Task: Get directions from Francis Marion National Forest, South Carolina, United States to Montgomery, Alabama, United States  arriving by 12:00 noon on the 15th of December
Action: Mouse moved to (863, 31)
Screenshot: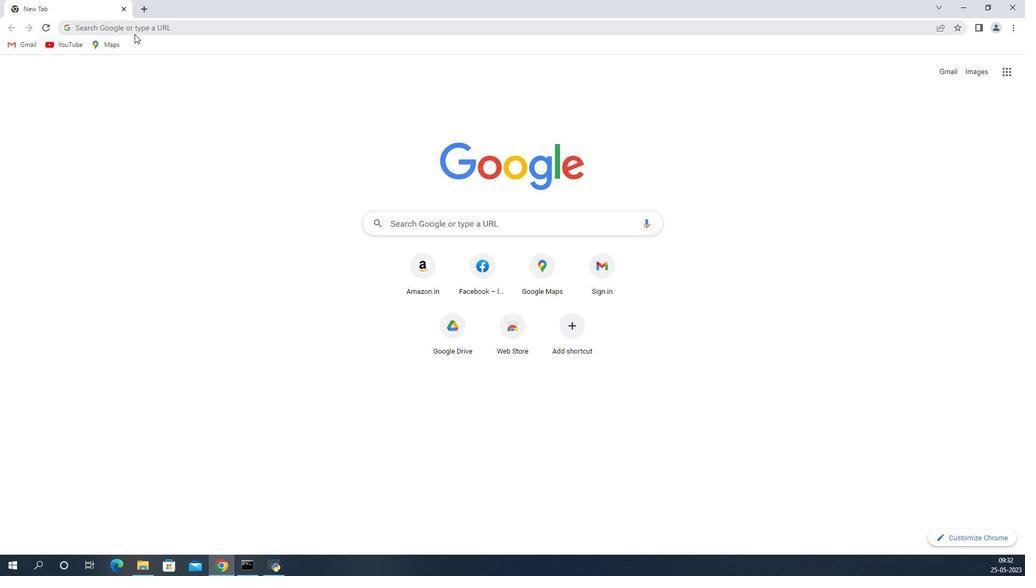 
Action: Mouse pressed left at (863, 31)
Screenshot: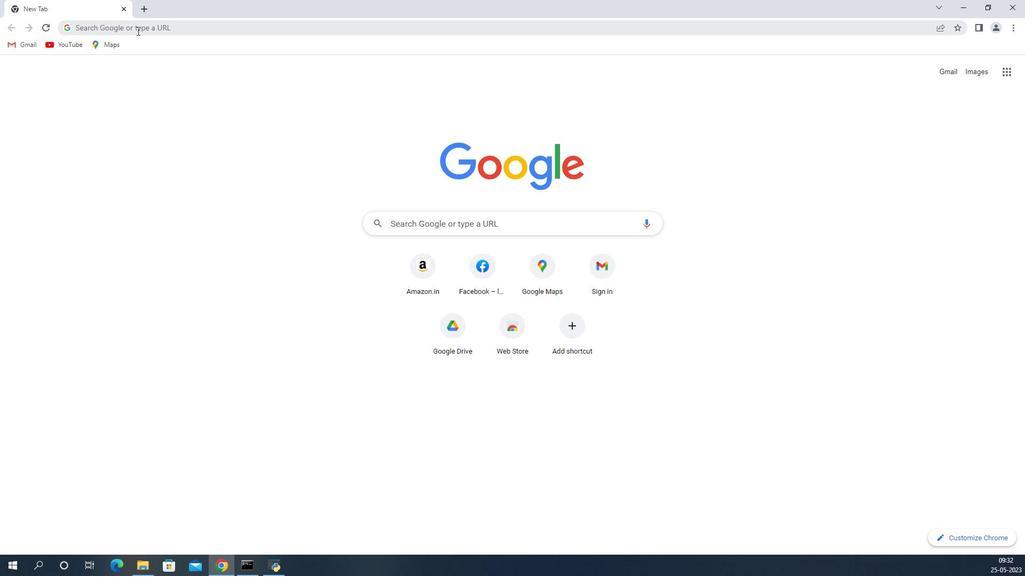 
Action: Mouse moved to (864, 31)
Screenshot: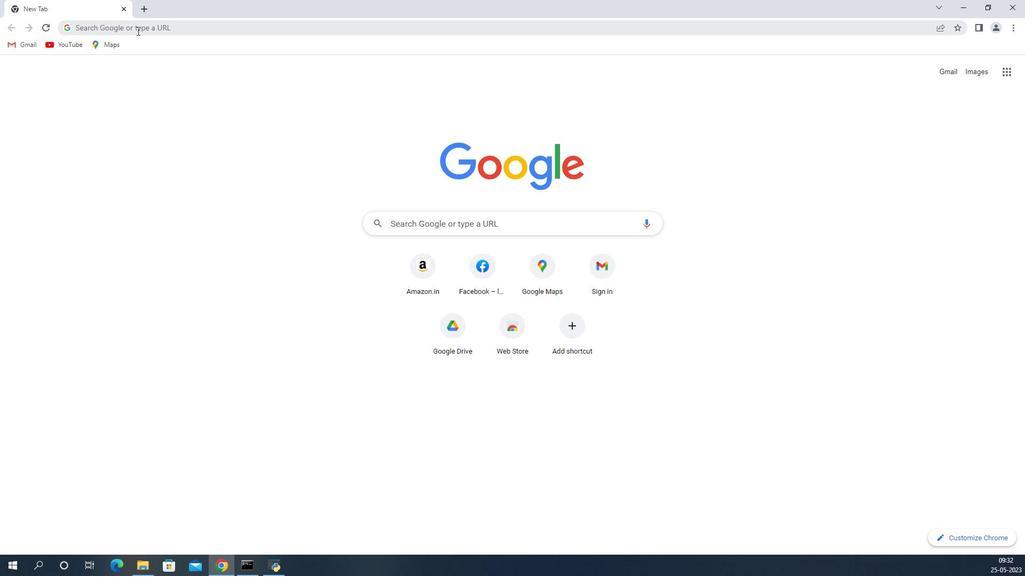 
Action: Key pressed <Key.shift>Google<Key.space><Key.shift>Maps<Key.enter>
Screenshot: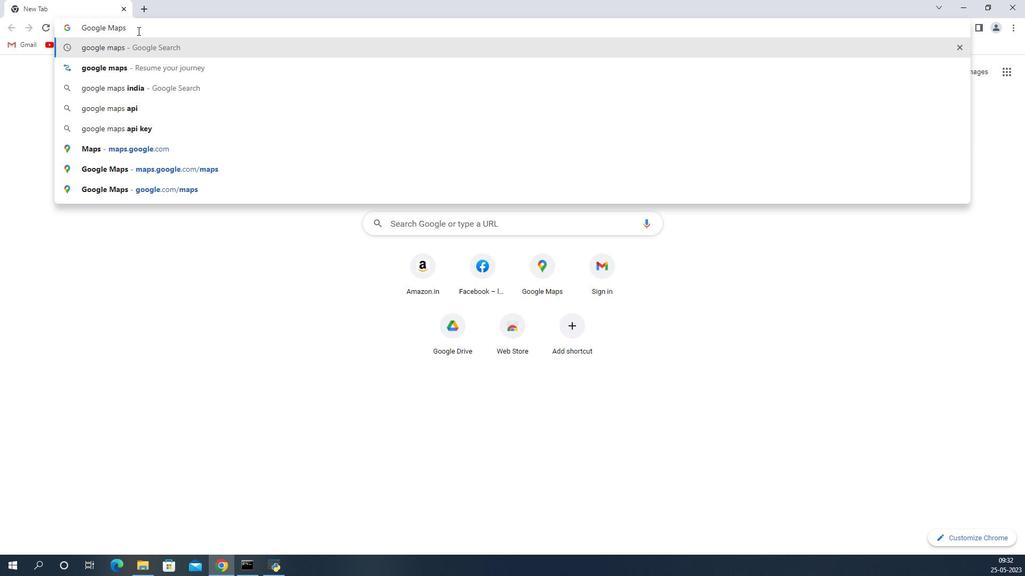 
Action: Mouse moved to (878, 185)
Screenshot: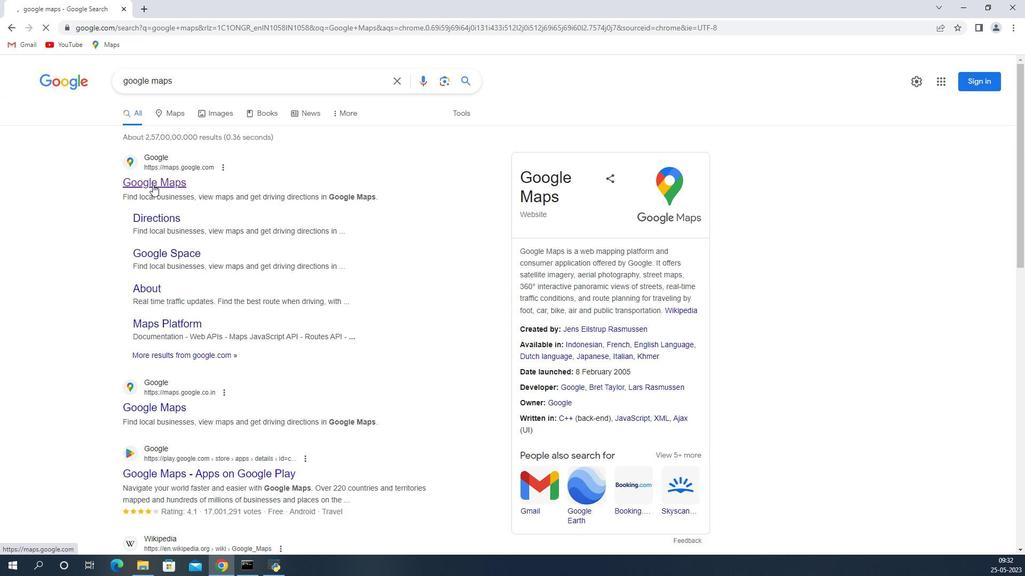 
Action: Mouse pressed left at (878, 185)
Screenshot: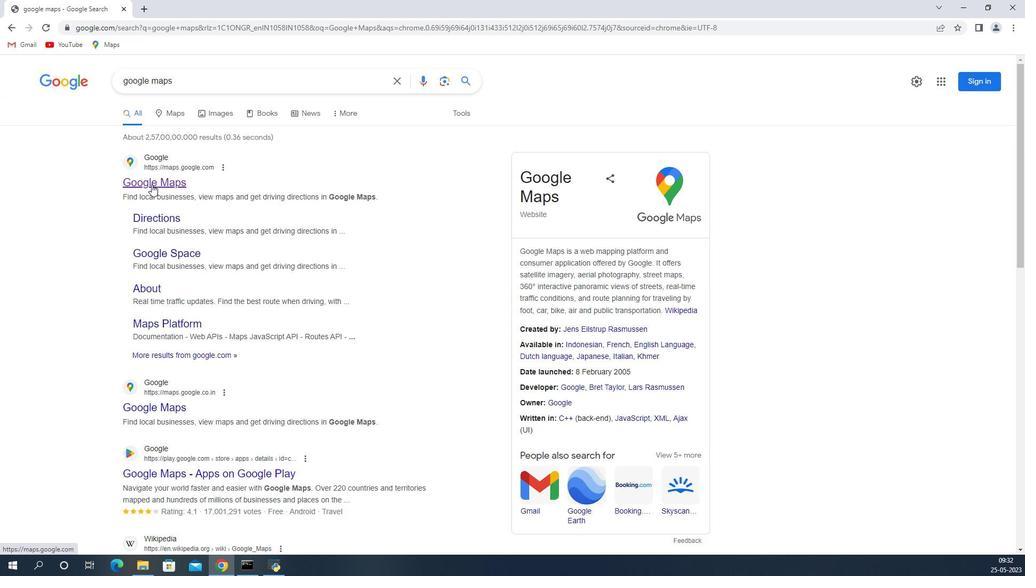 
Action: Mouse pressed left at (878, 185)
Screenshot: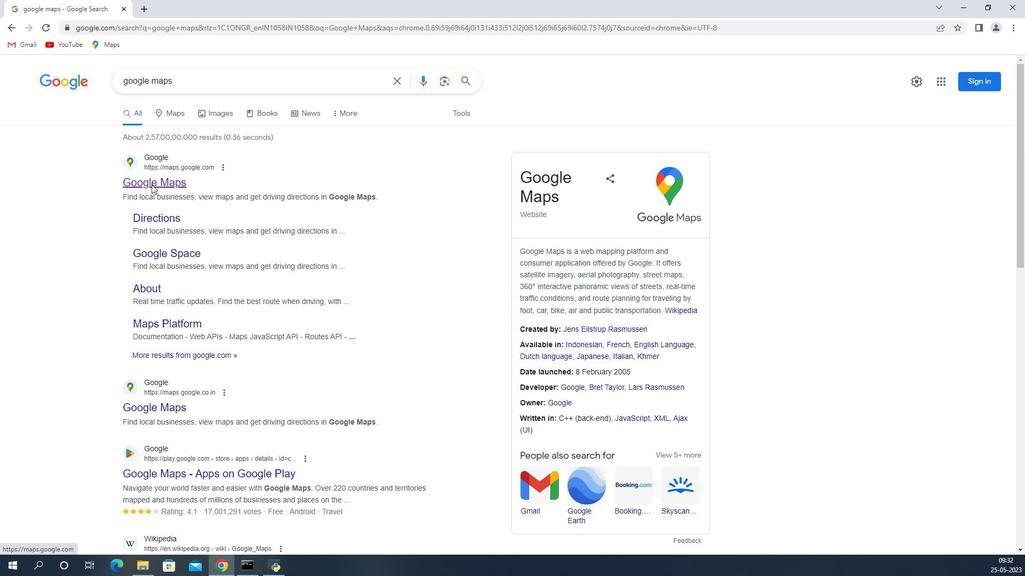 
Action: Mouse moved to (812, 74)
Screenshot: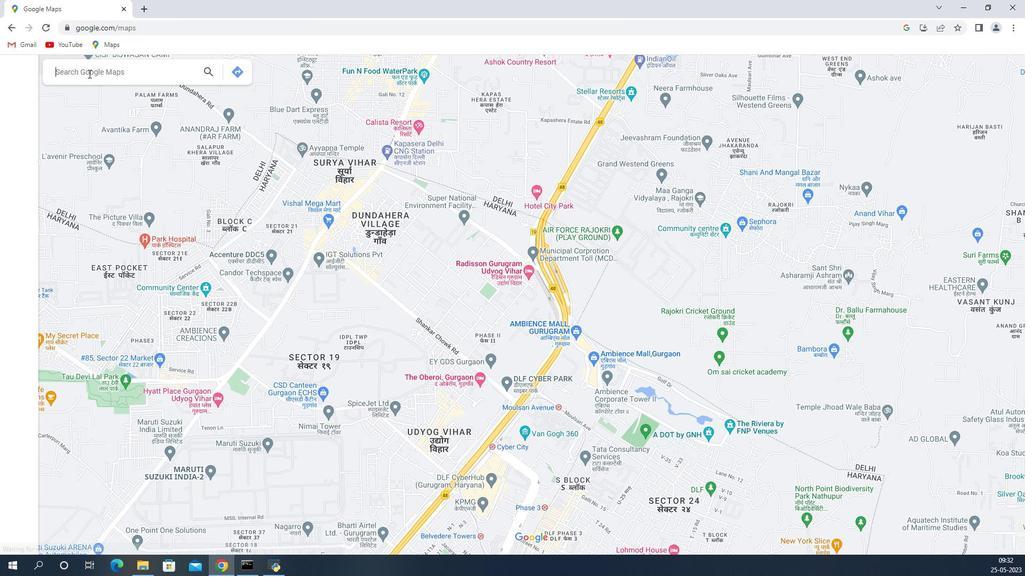 
Action: Mouse pressed left at (812, 74)
Screenshot: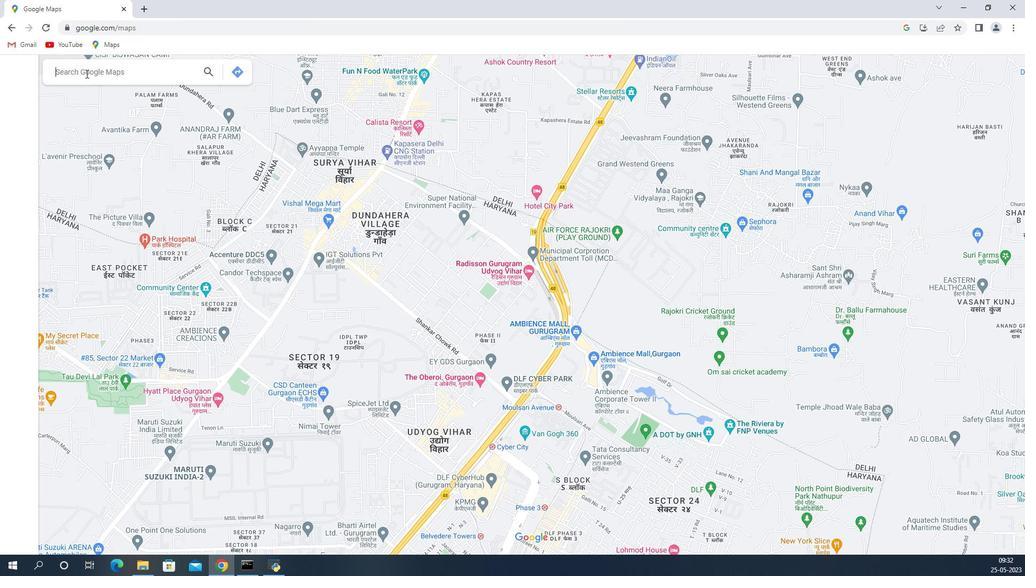 
Action: Key pressed <Key.shift>Montgomery,alabama,<Key.shift>United<Key.space><Key.shift>States
Screenshot: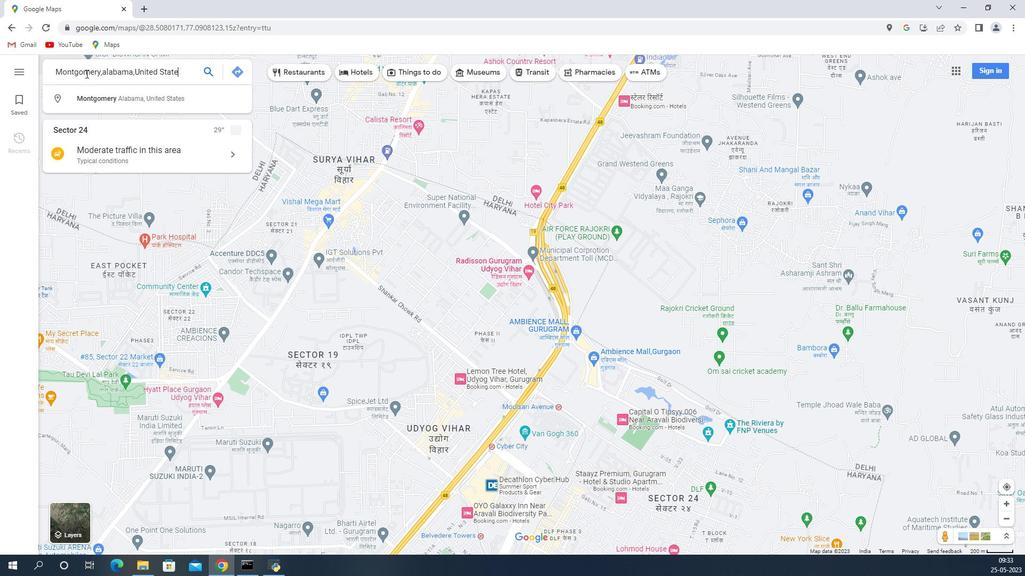 
Action: Mouse moved to (932, 72)
Screenshot: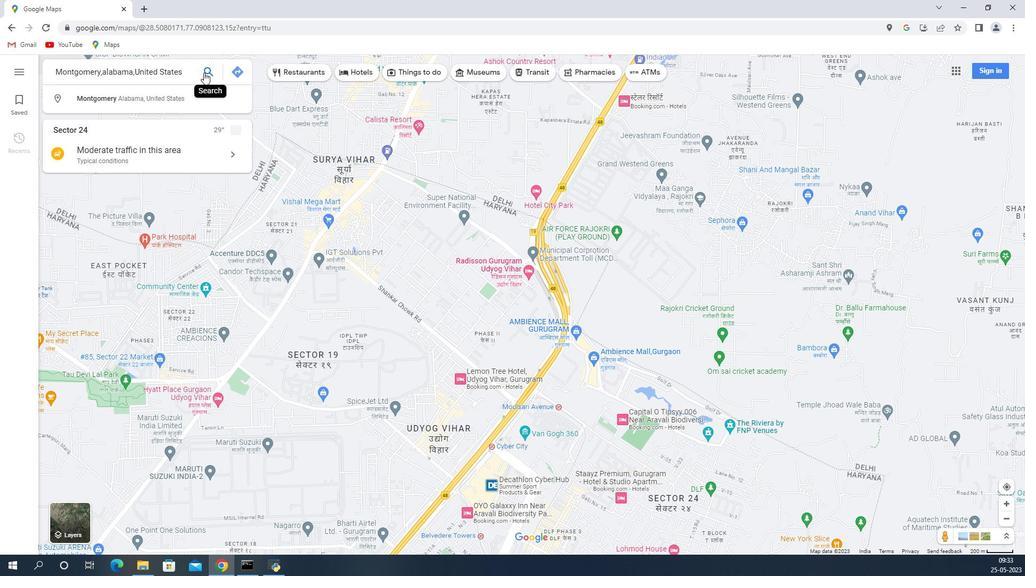 
Action: Mouse pressed left at (932, 72)
Screenshot: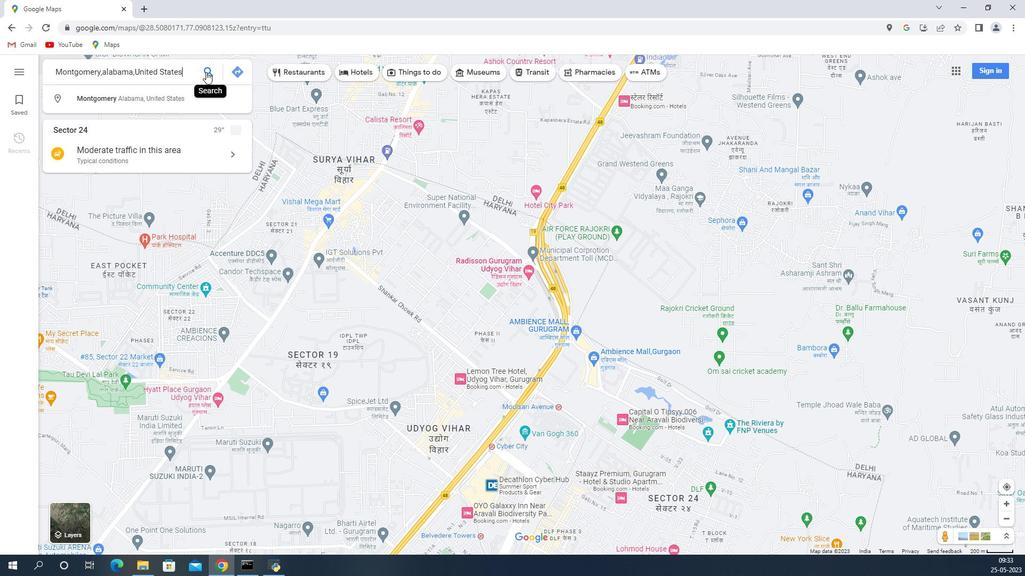 
Action: Mouse moved to (792, 253)
Screenshot: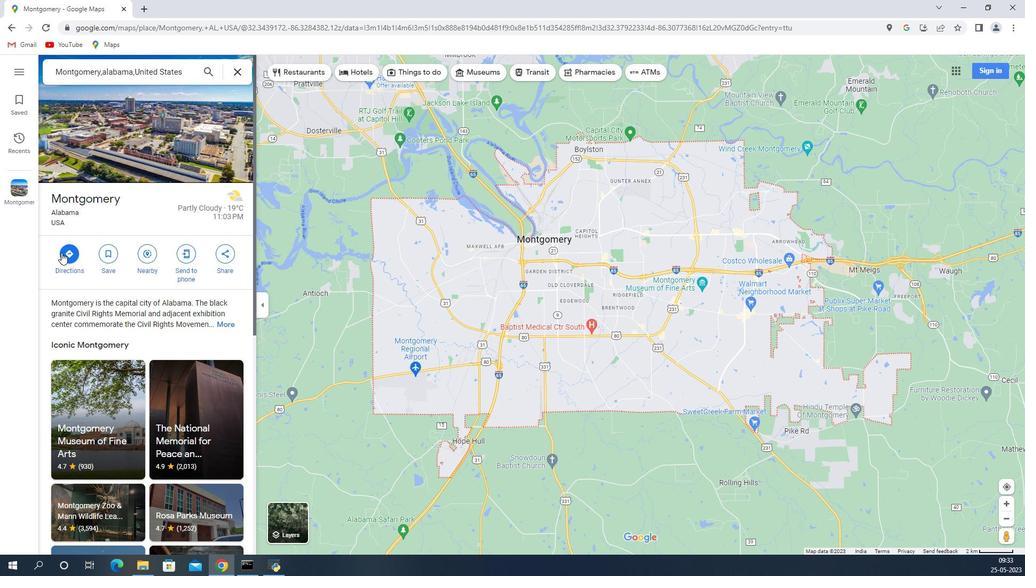 
Action: Mouse pressed left at (792, 253)
Screenshot: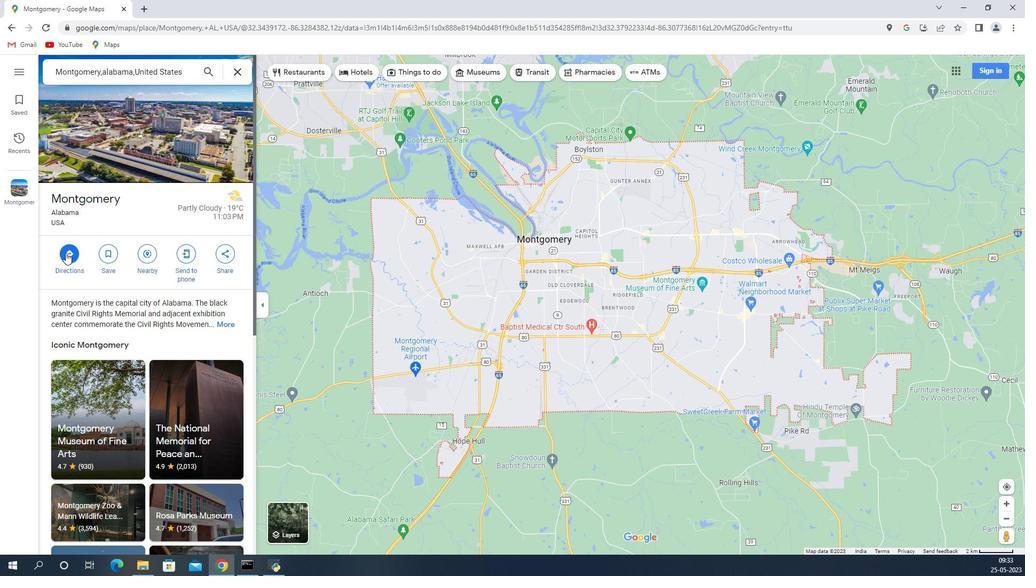 
Action: Mouse moved to (827, 103)
Screenshot: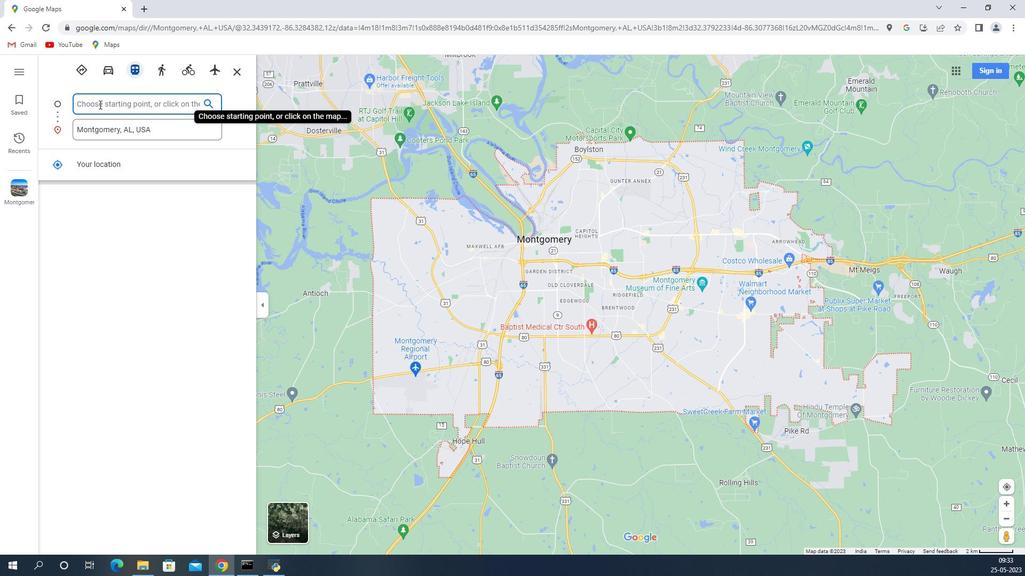 
Action: Mouse pressed left at (827, 103)
Screenshot: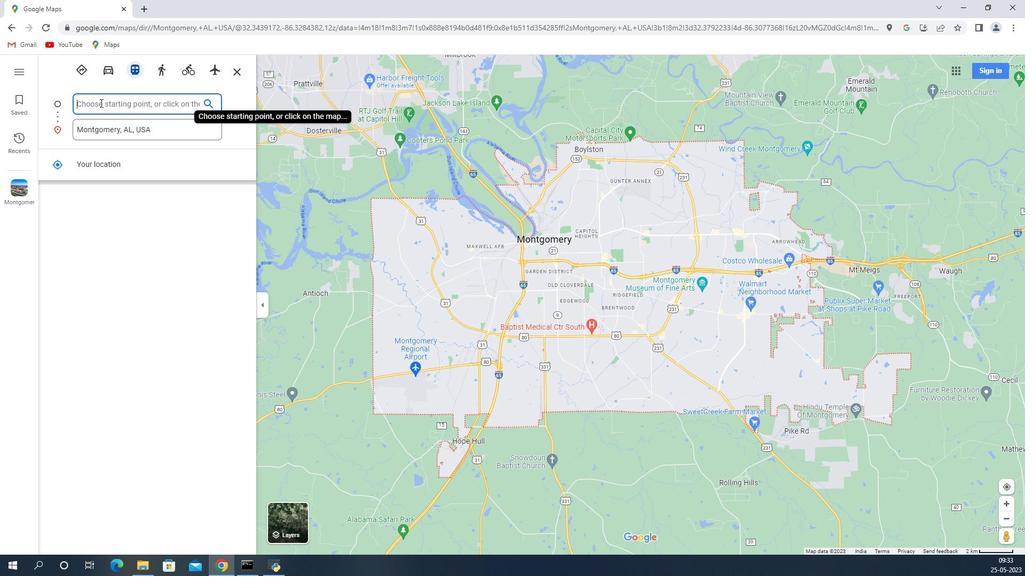 
Action: Key pressed <Key.shift>Francis<Key.space><Key.shift>Marion<Key.space><Key.shift>National<Key.space><Key.shift>Forest<Key.backspace>t<Key.shift>South<Key.space><Key.backspace><Key.backspace><Key.backspace><Key.backspace><Key.backspace><Key.backspace>,<Key.shift>South<Key.space><Key.shift>Cak<Key.backspace>lo<Key.backspace><Key.backspace>rolina,<Key.shift>United<Key.space><Key.shift>States
Screenshot: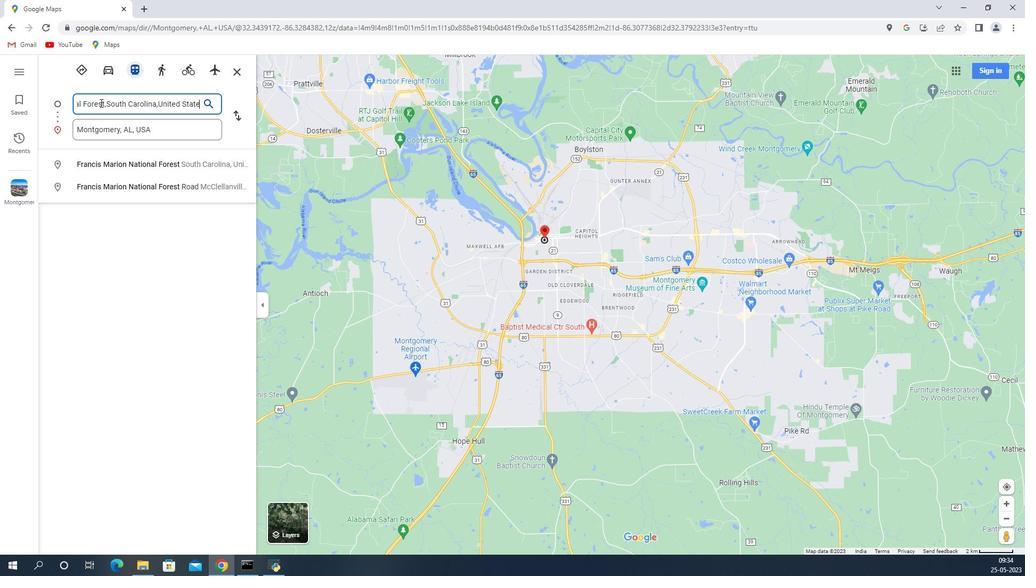 
Action: Mouse moved to (936, 104)
Screenshot: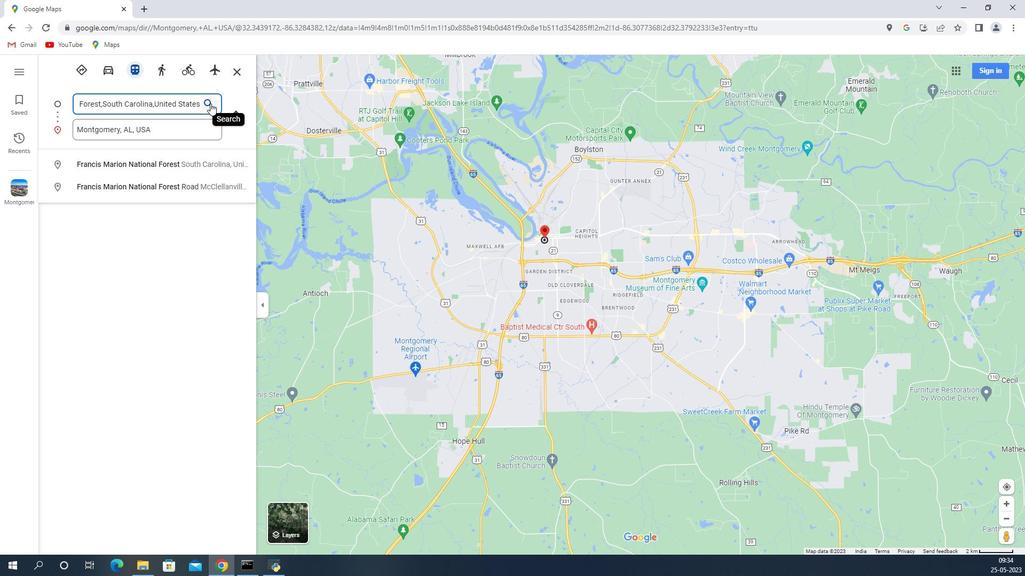 
Action: Mouse pressed left at (936, 104)
Screenshot: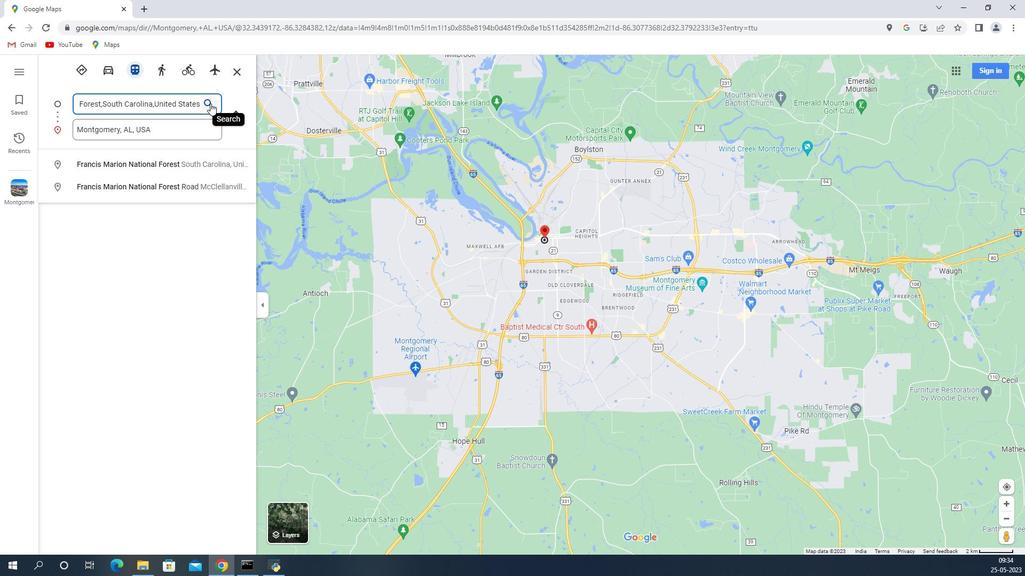 
Action: Mouse moved to (933, 105)
Screenshot: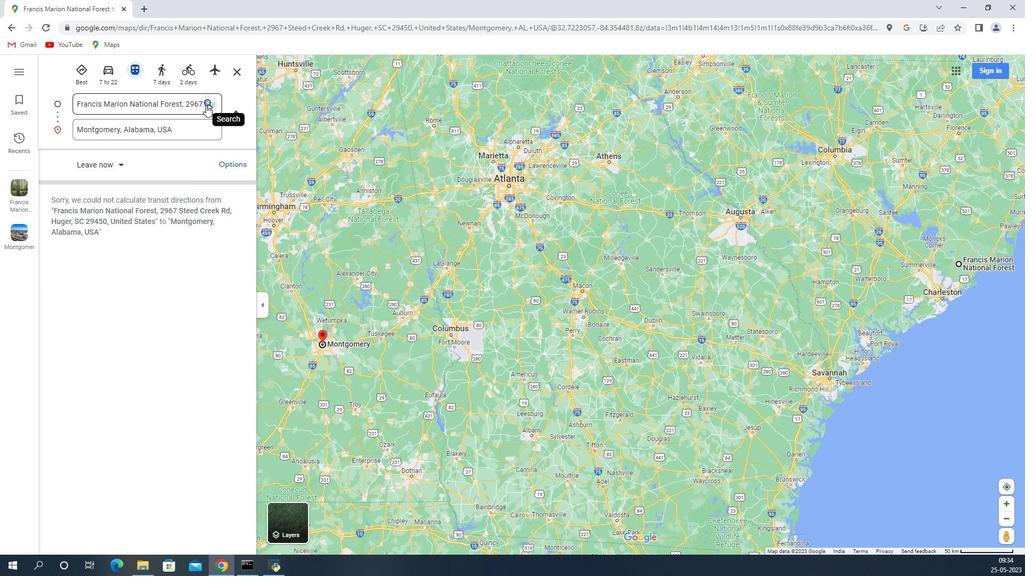 
Action: Mouse pressed left at (933, 105)
Screenshot: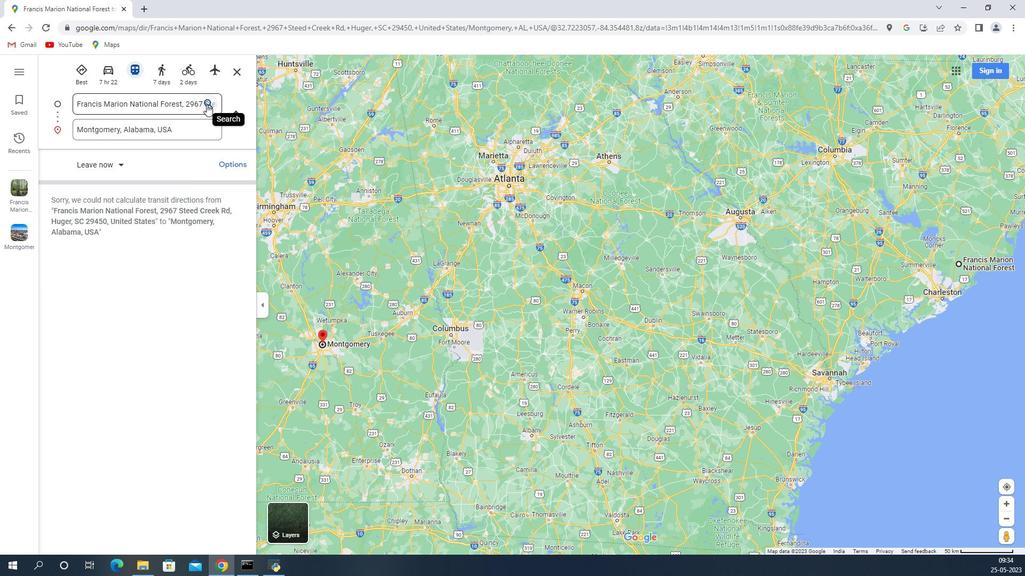 
Action: Mouse moved to (847, 166)
Screenshot: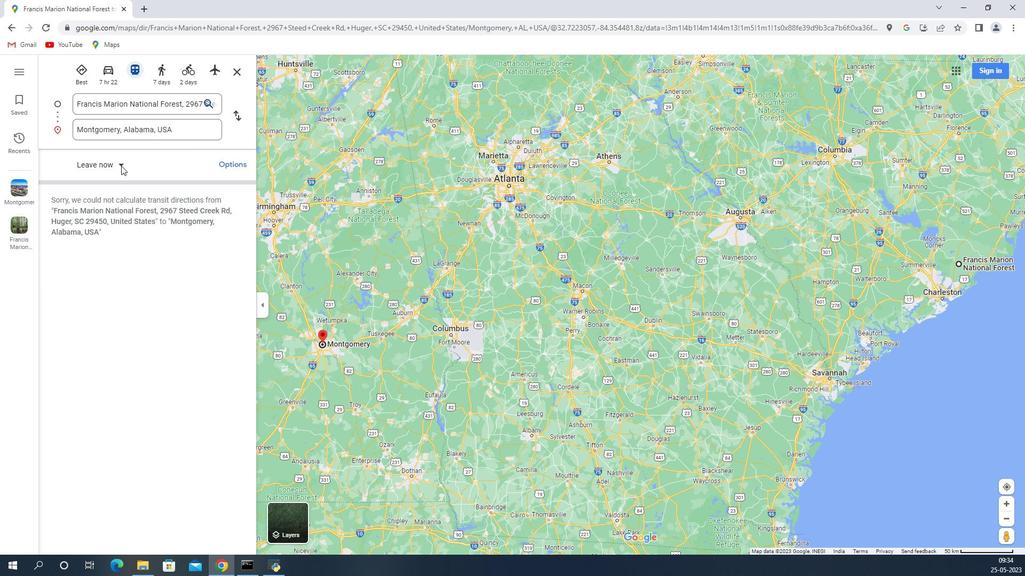 
Action: Mouse pressed left at (847, 166)
Screenshot: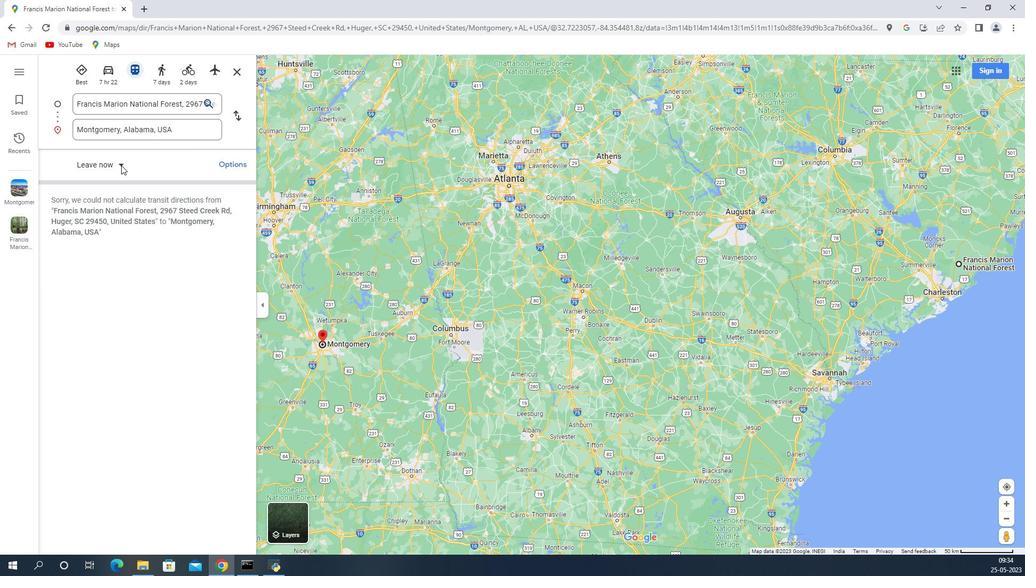
Action: Mouse moved to (832, 210)
Screenshot: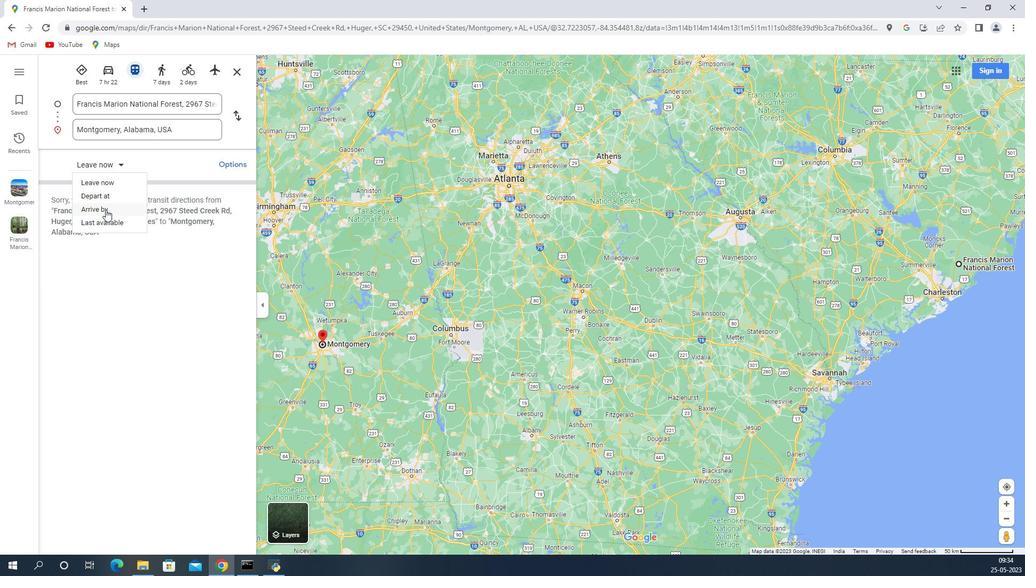 
Action: Mouse pressed left at (832, 210)
Screenshot: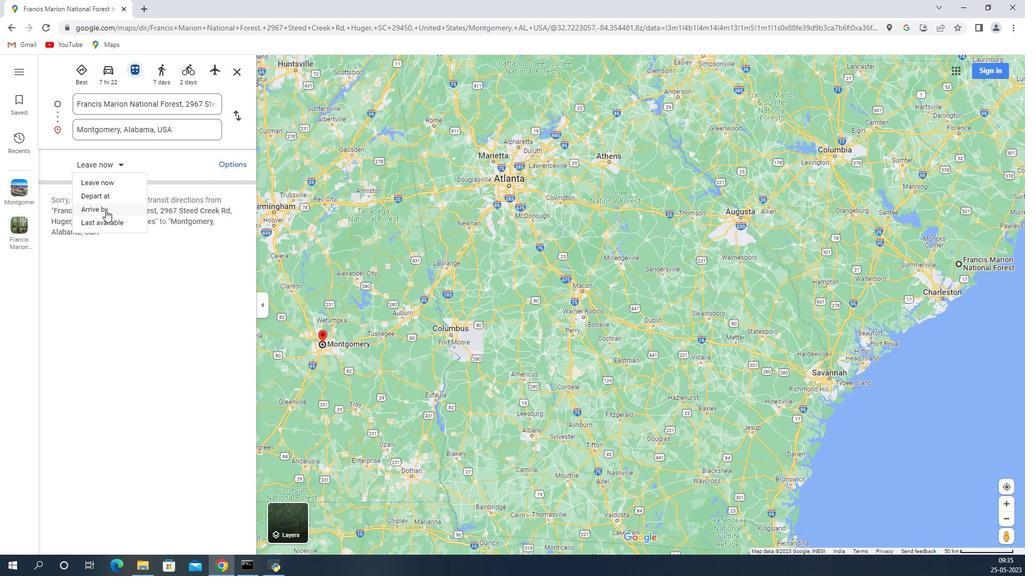 
Action: Mouse moved to (846, 183)
Screenshot: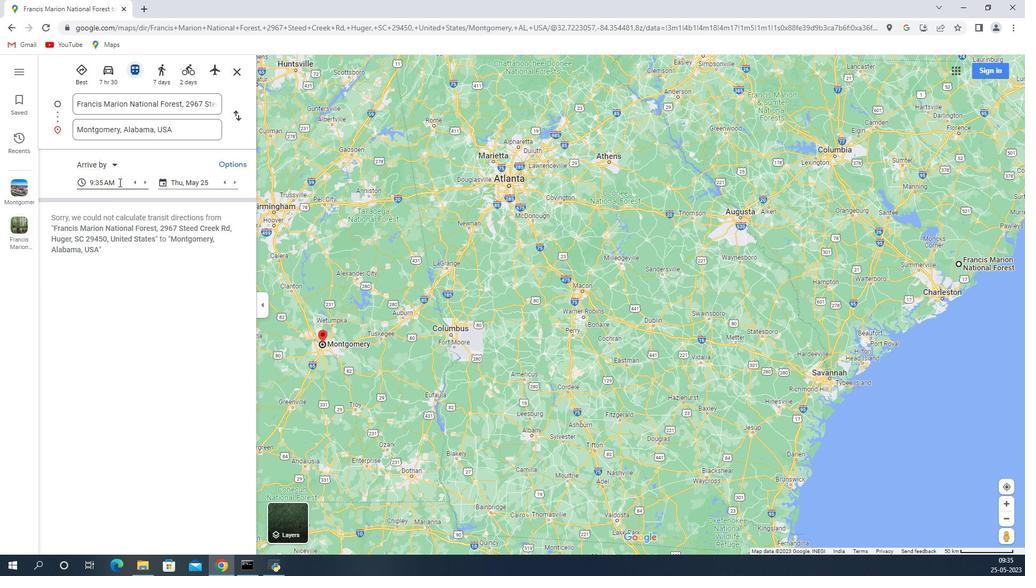 
Action: Mouse pressed left at (846, 183)
Screenshot: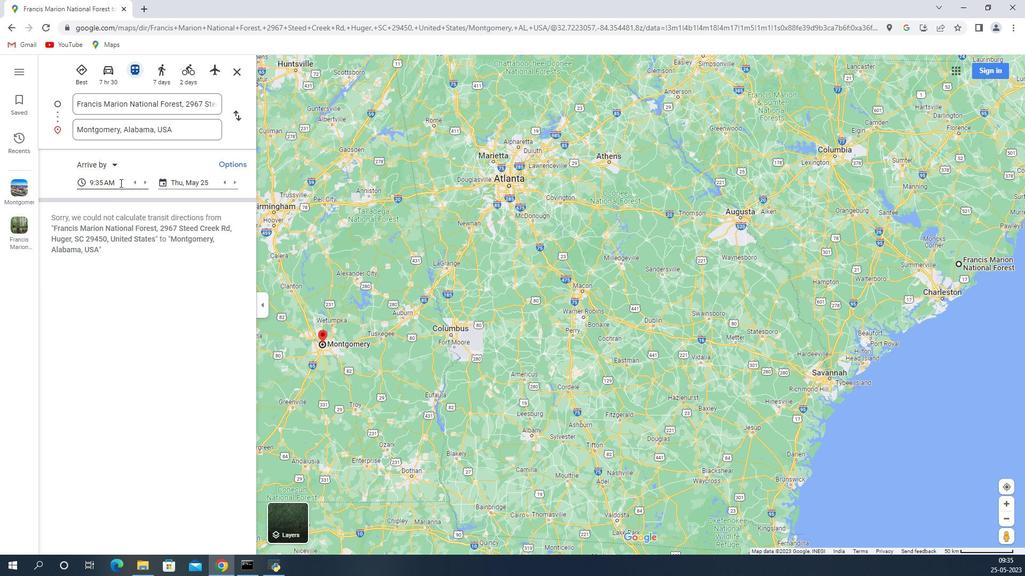 
Action: Key pressed <Key.backspace><Key.backspace><Key.backspace><Key.backspace><Key.backspace><Key.backspace><Key.backspace>
Screenshot: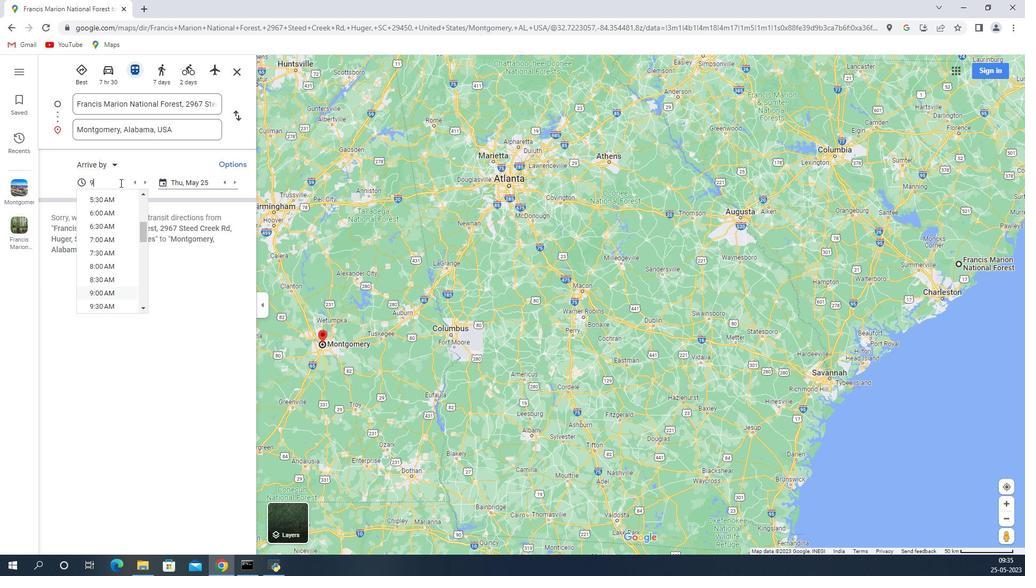 
Action: Mouse moved to (848, 195)
Screenshot: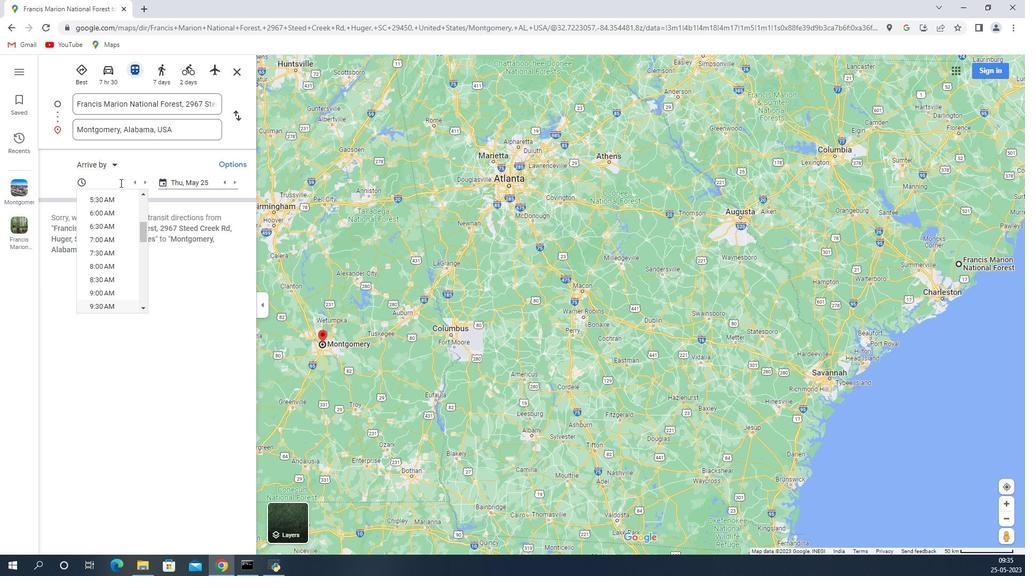 
Action: Key pressed 12
Screenshot: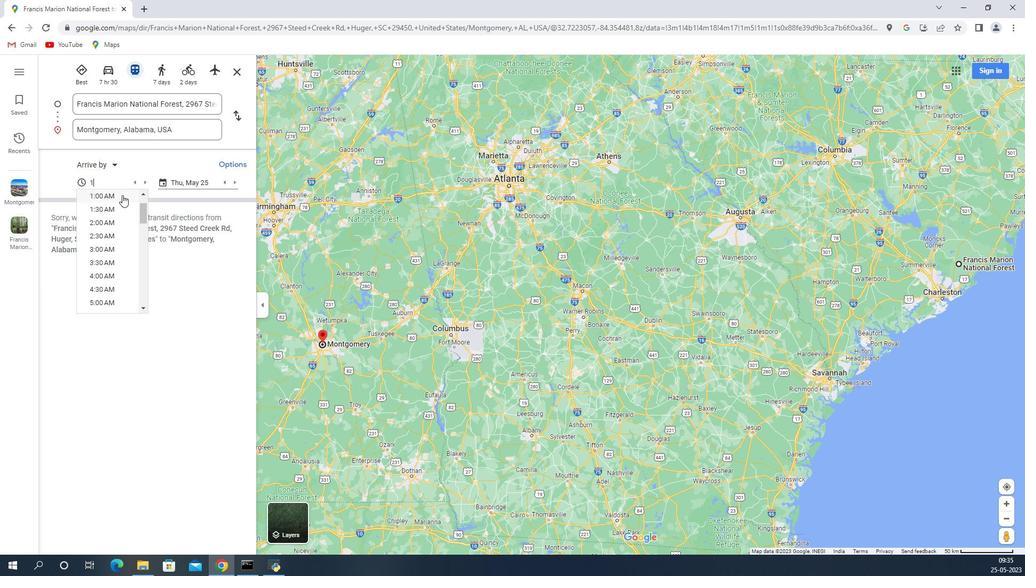 
Action: Mouse moved to (850, 195)
Screenshot: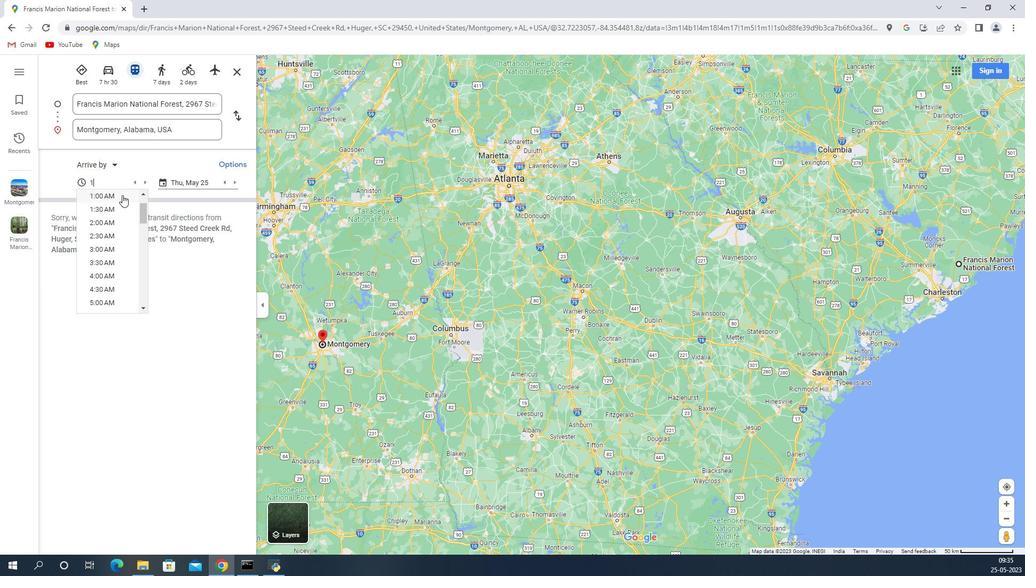 
Action: Key pressed <Key.shift><Key.shift><Key.shift><Key.shift><Key.shift><Key.shift><Key.shift><Key.shift>:00<Key.space><Key.shift>P<Key.shift>M
Screenshot: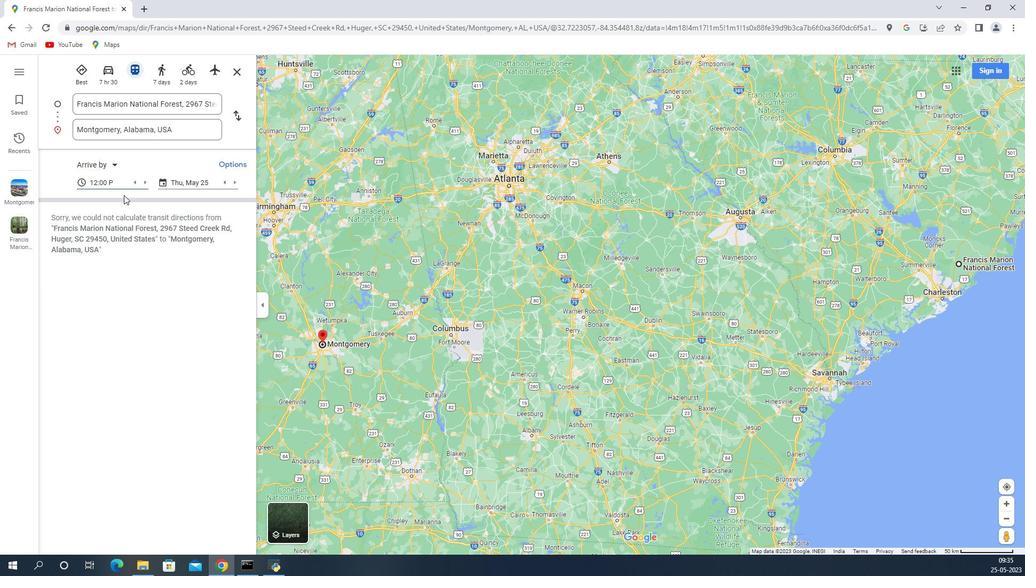 
Action: Mouse moved to (941, 183)
Screenshot: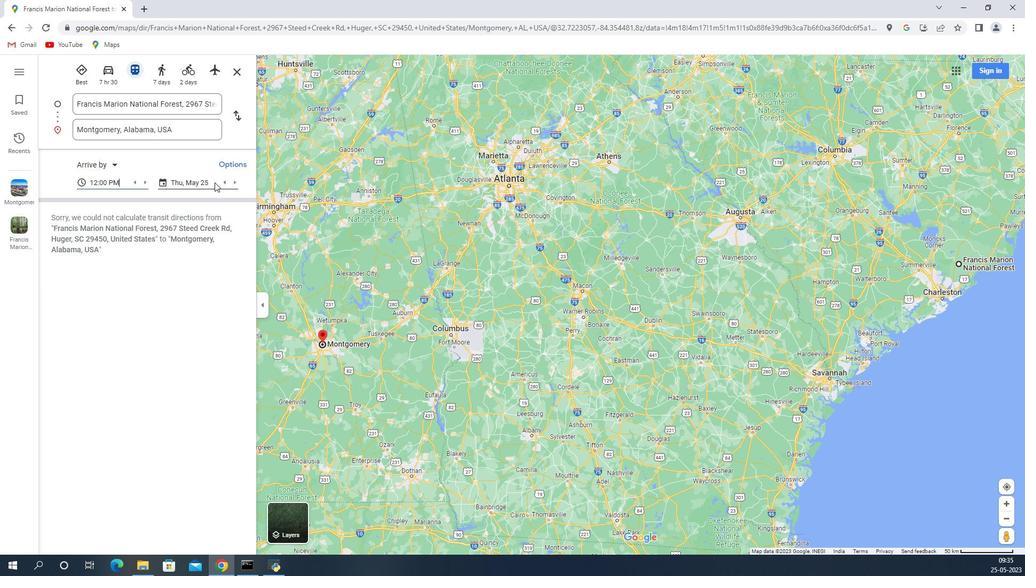 
Action: Mouse pressed left at (941, 183)
Screenshot: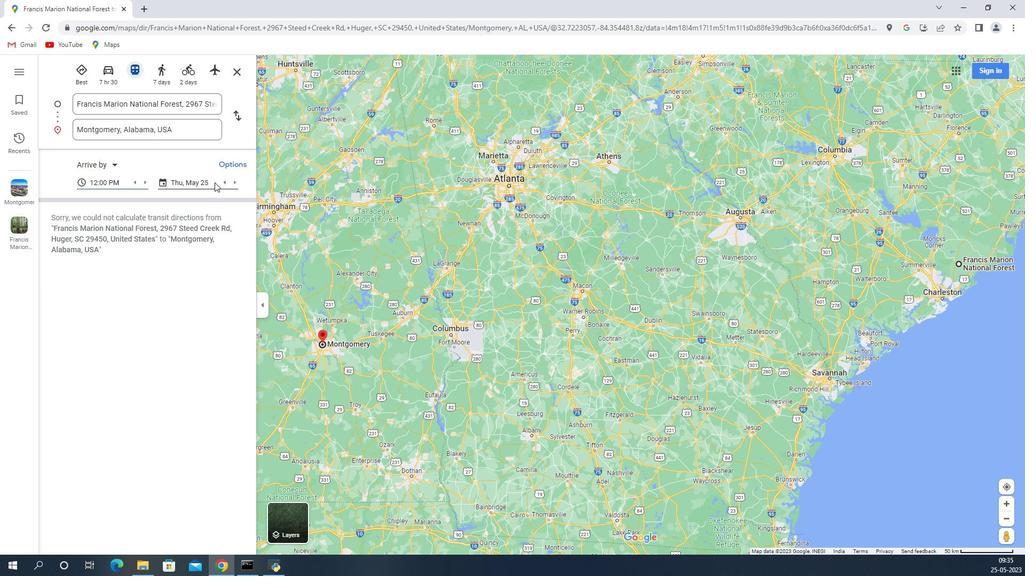 
Action: Mouse moved to (977, 205)
Screenshot: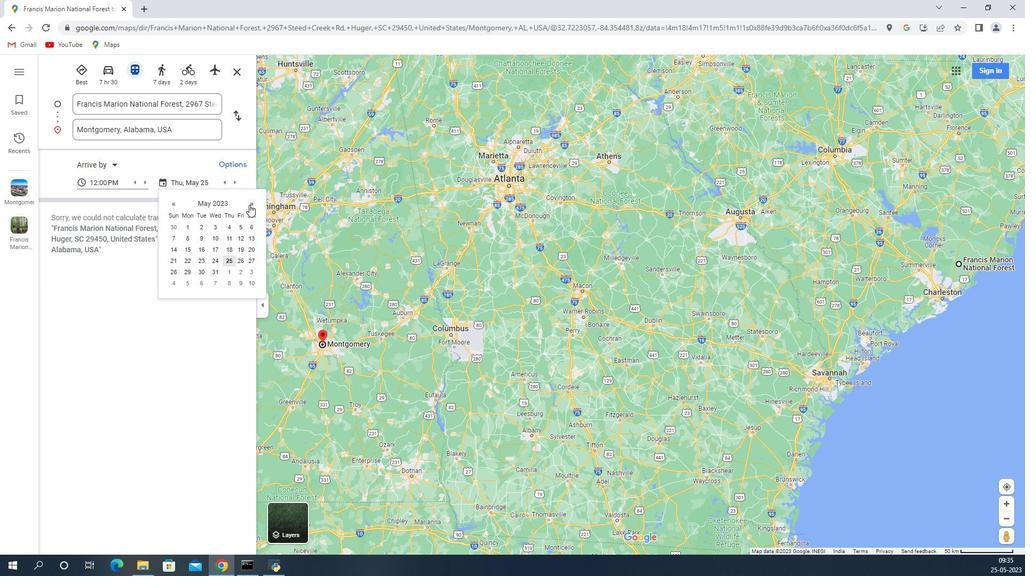 
Action: Mouse pressed left at (977, 205)
Screenshot: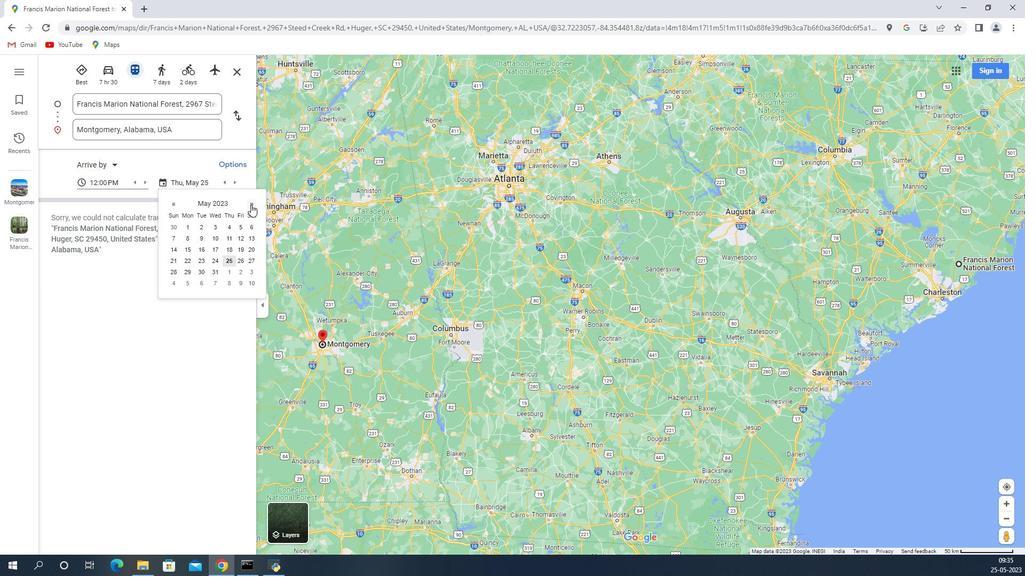 
Action: Mouse moved to (978, 205)
Screenshot: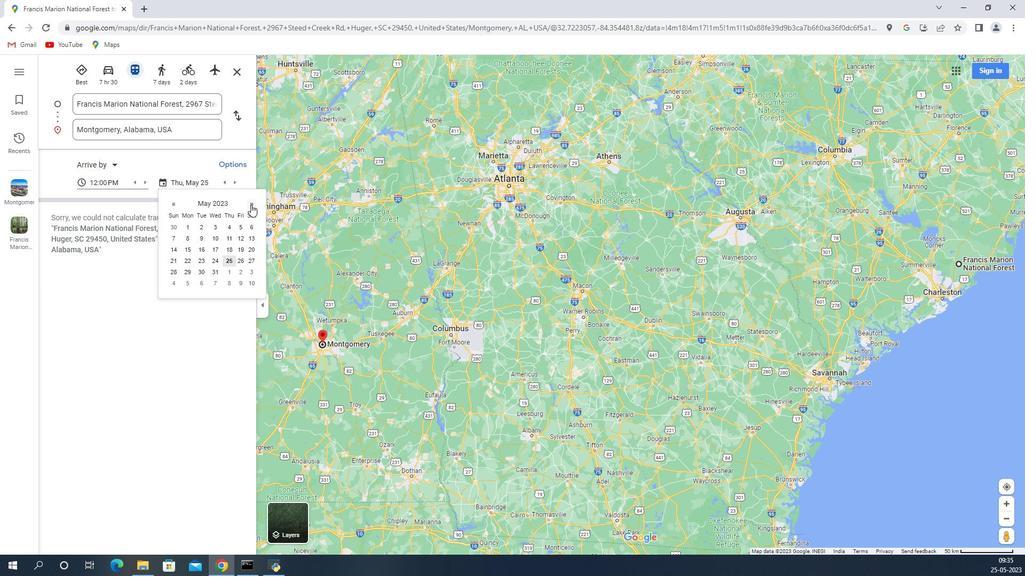 
Action: Mouse pressed left at (978, 205)
Screenshot: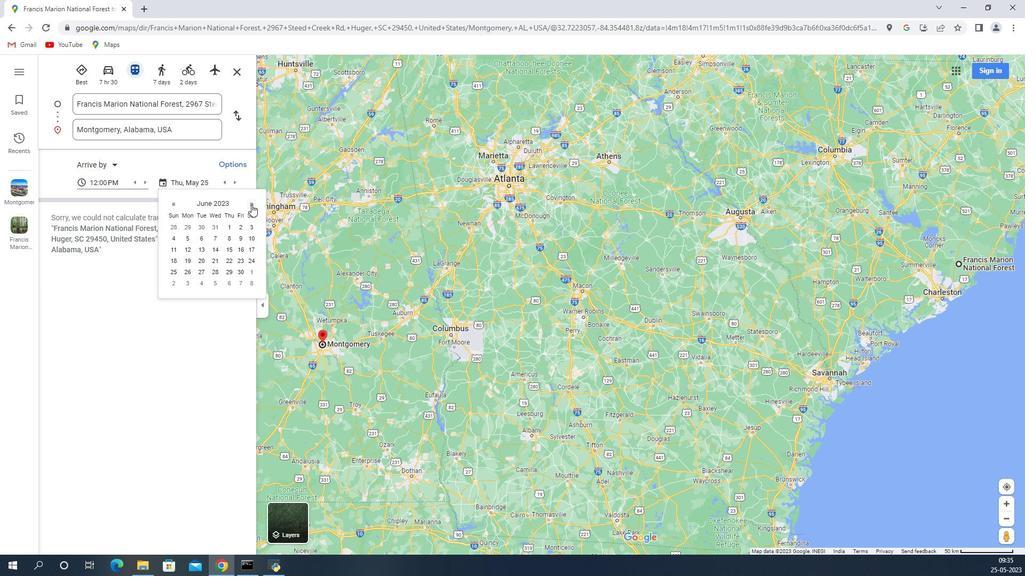 
Action: Mouse pressed left at (978, 205)
Screenshot: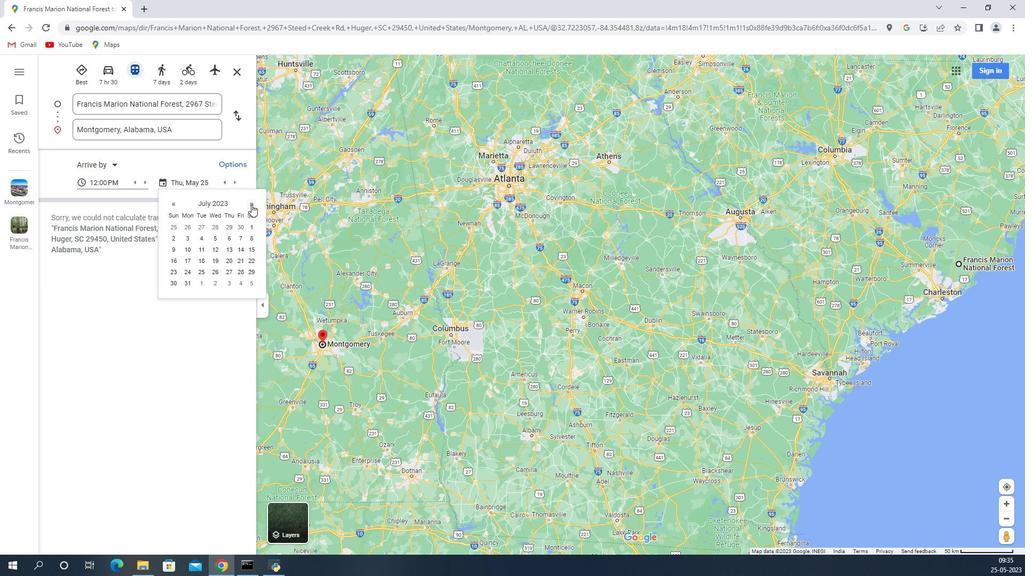 
Action: Mouse pressed left at (978, 205)
Screenshot: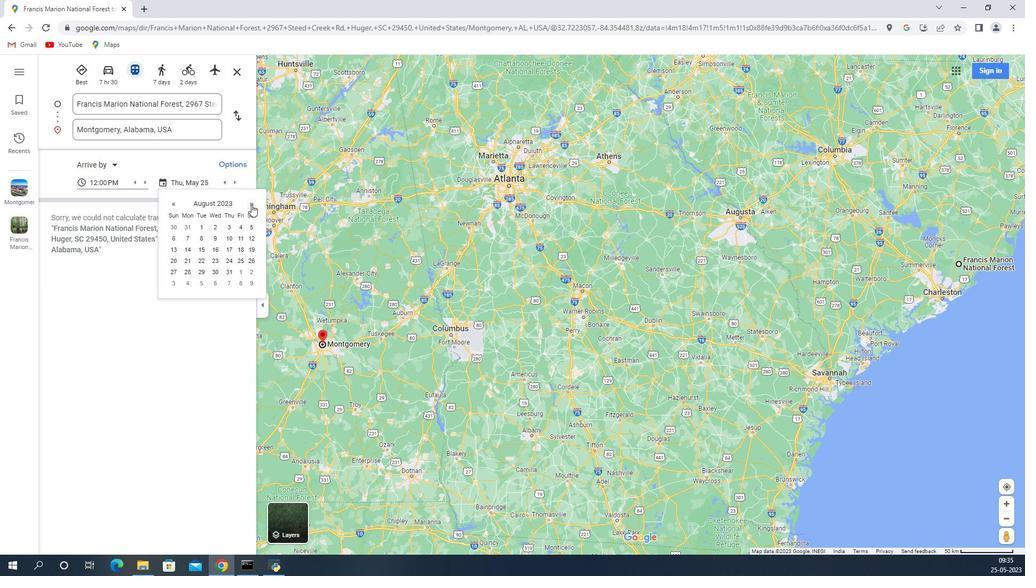 
Action: Mouse pressed left at (978, 205)
Screenshot: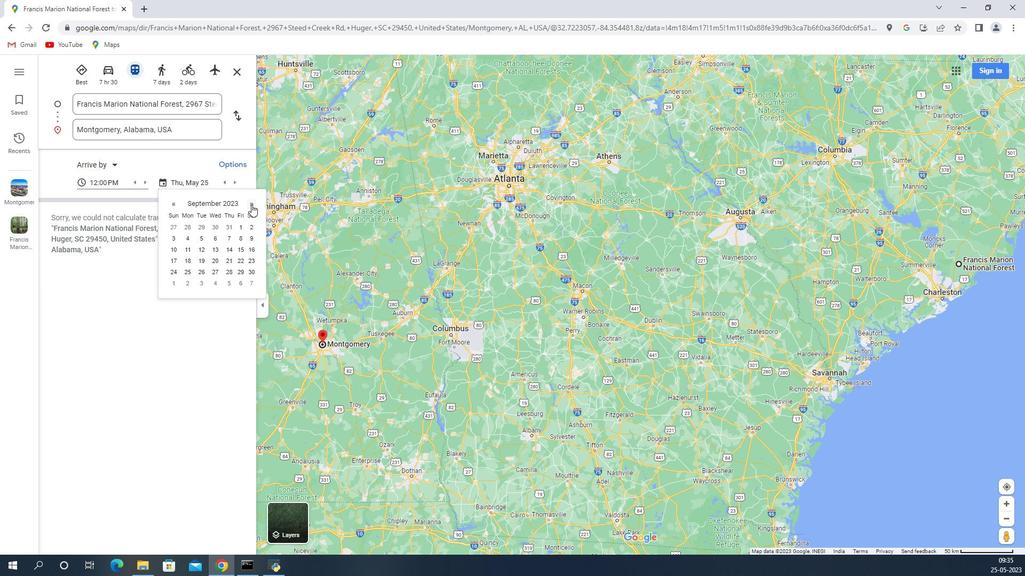 
Action: Mouse pressed left at (978, 205)
Screenshot: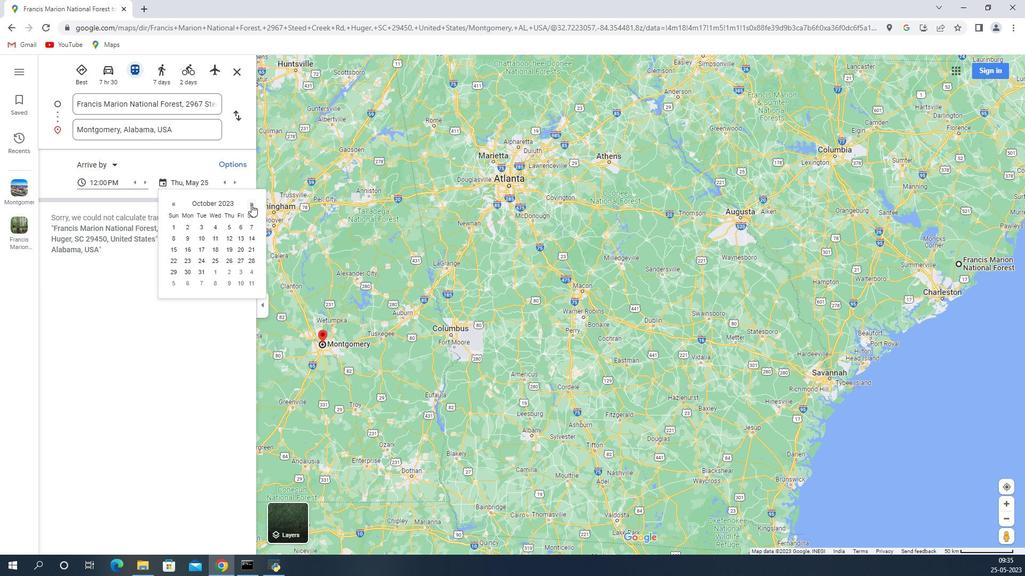 
Action: Mouse pressed left at (978, 205)
Screenshot: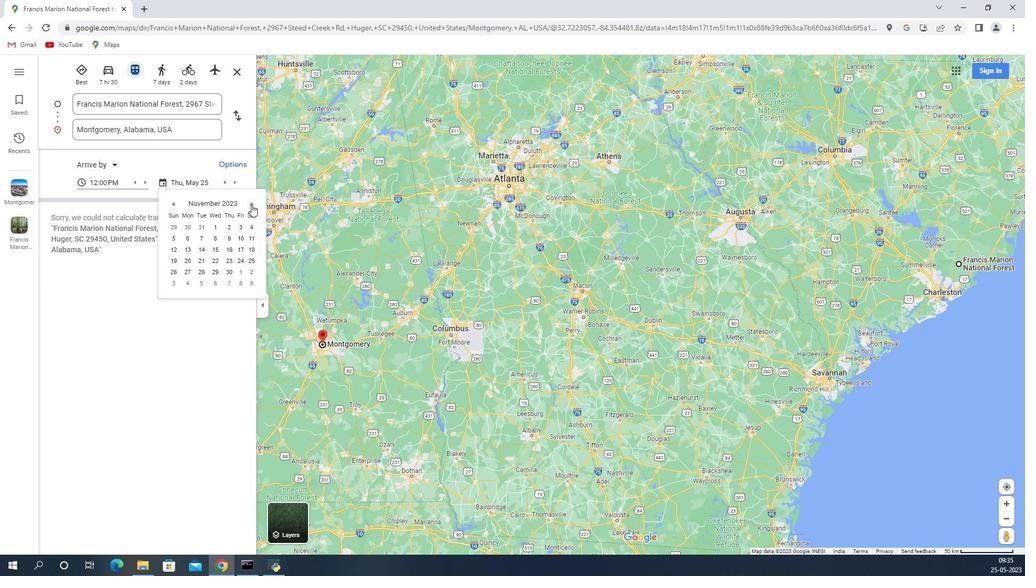 
Action: Mouse moved to (968, 249)
Screenshot: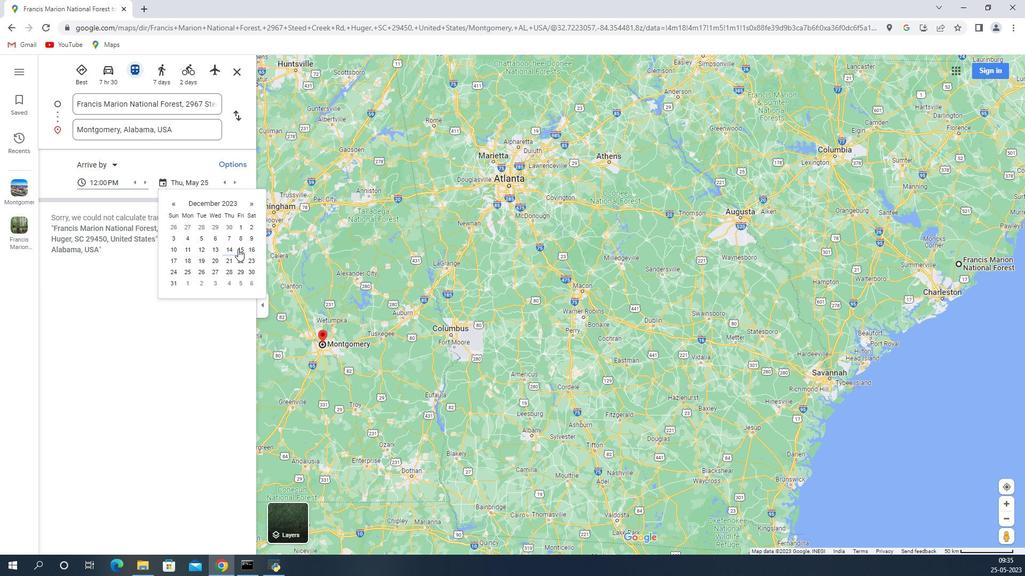 
Action: Mouse pressed left at (968, 249)
Screenshot: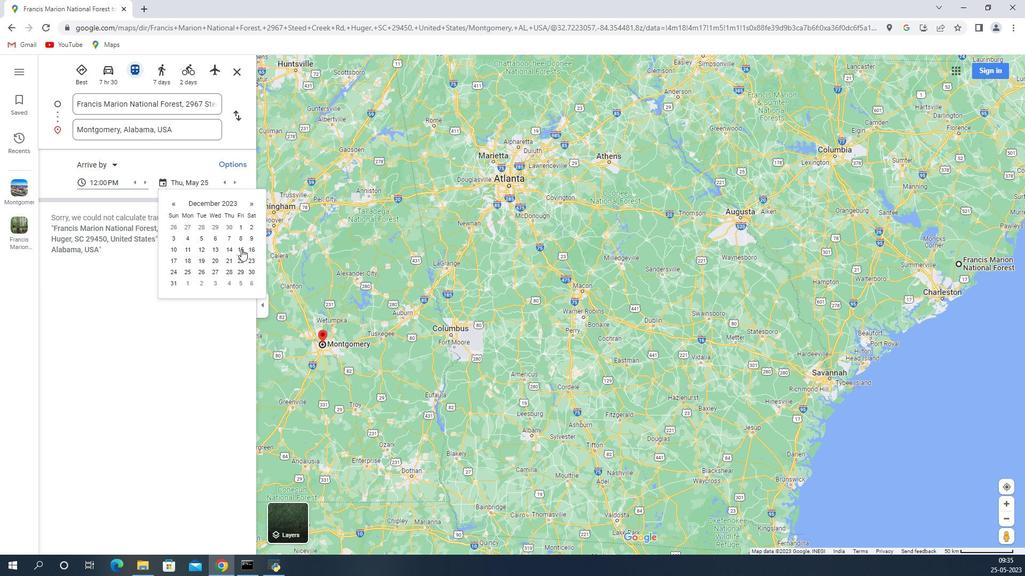 
Action: Mouse moved to (809, 74)
Screenshot: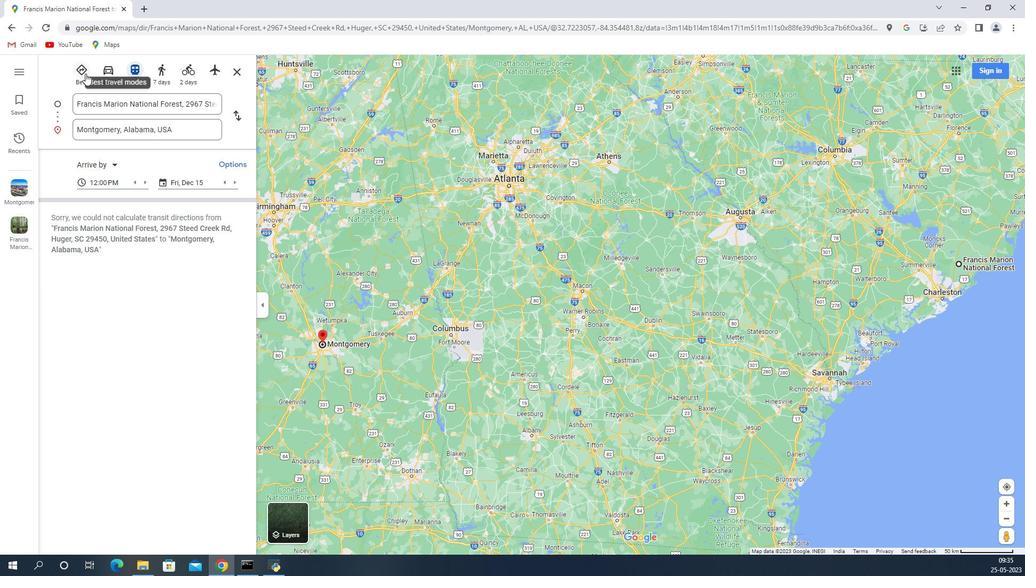 
Action: Mouse pressed left at (809, 74)
Screenshot: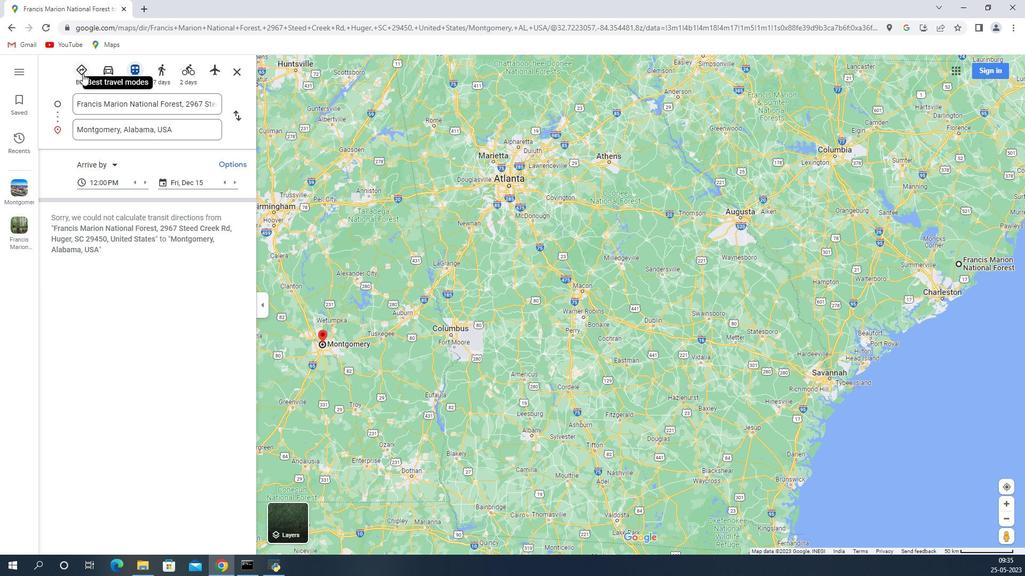 
Action: Mouse moved to (833, 71)
Screenshot: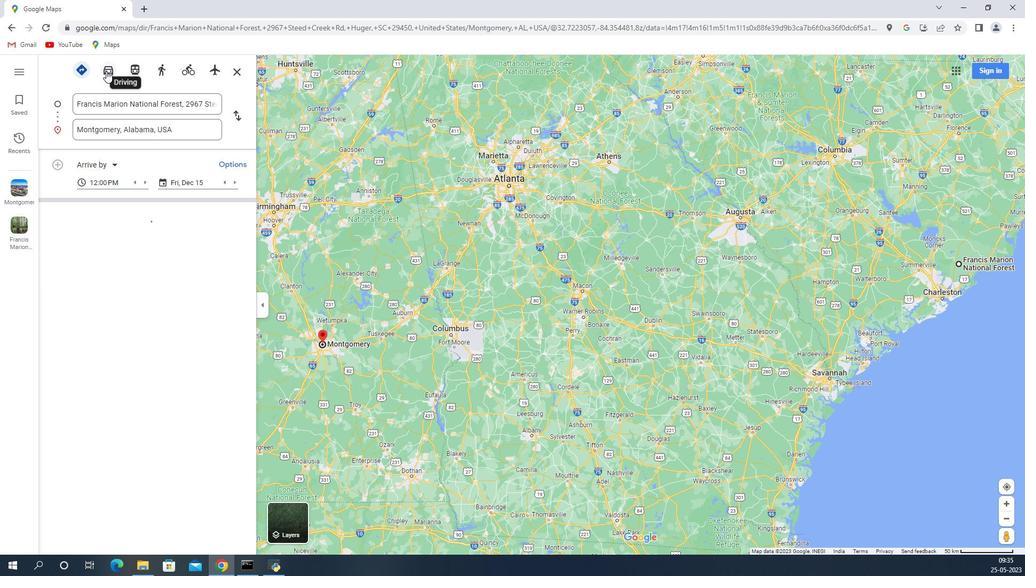 
Action: Mouse pressed left at (833, 71)
Screenshot: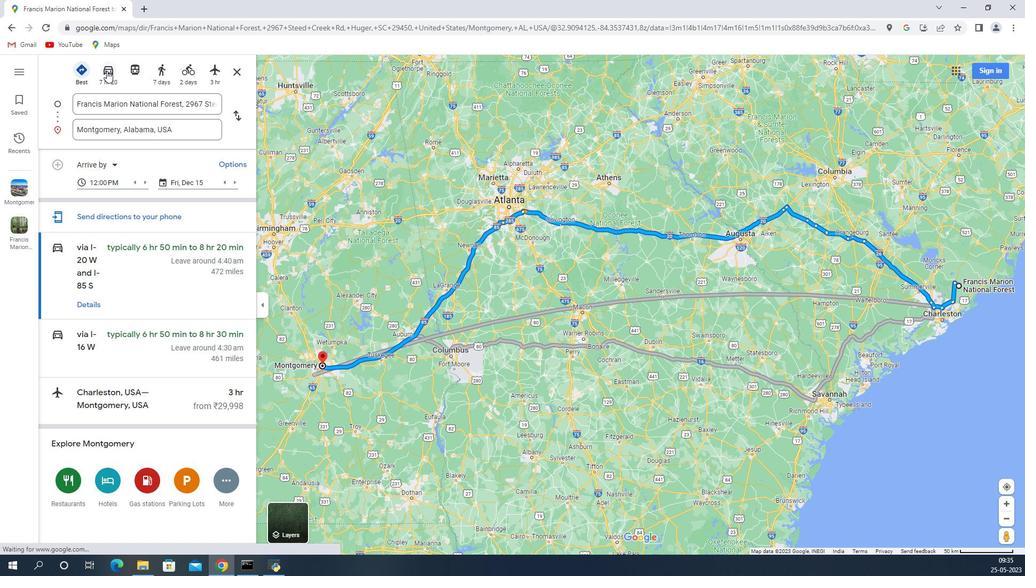 
Action: Mouse moved to (860, 71)
Screenshot: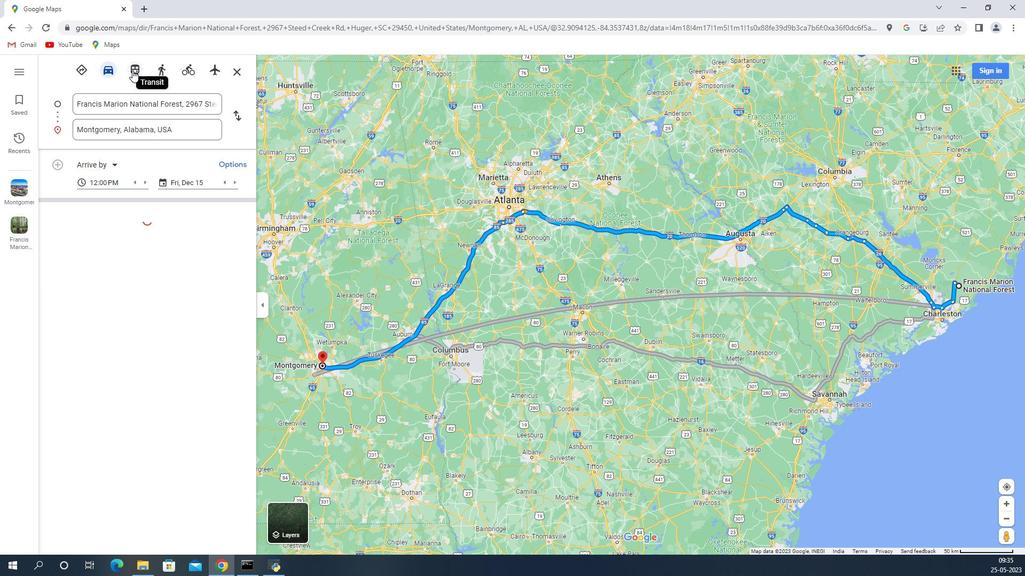 
Action: Mouse pressed left at (860, 71)
Screenshot: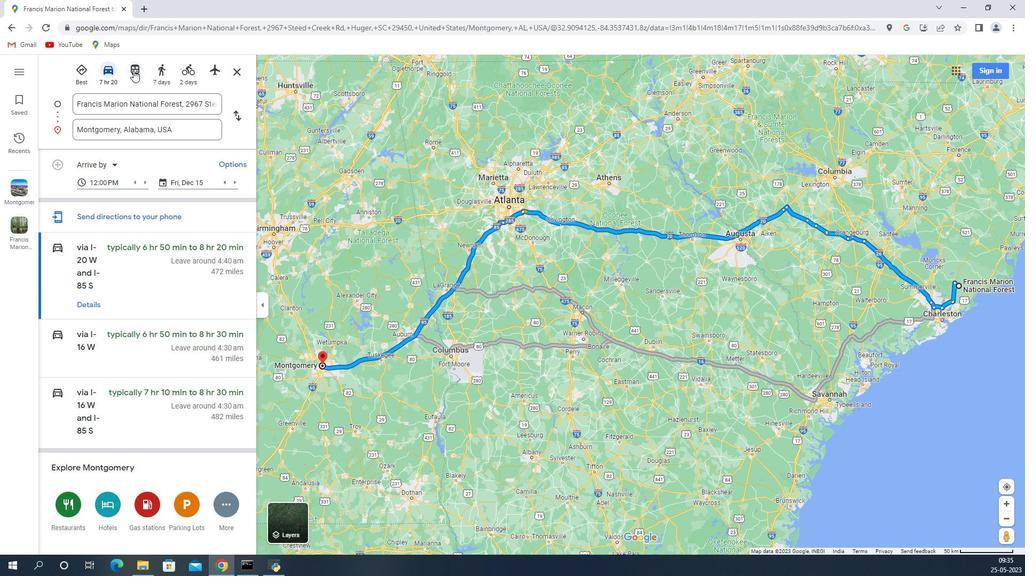 
Action: Mouse moved to (889, 67)
Screenshot: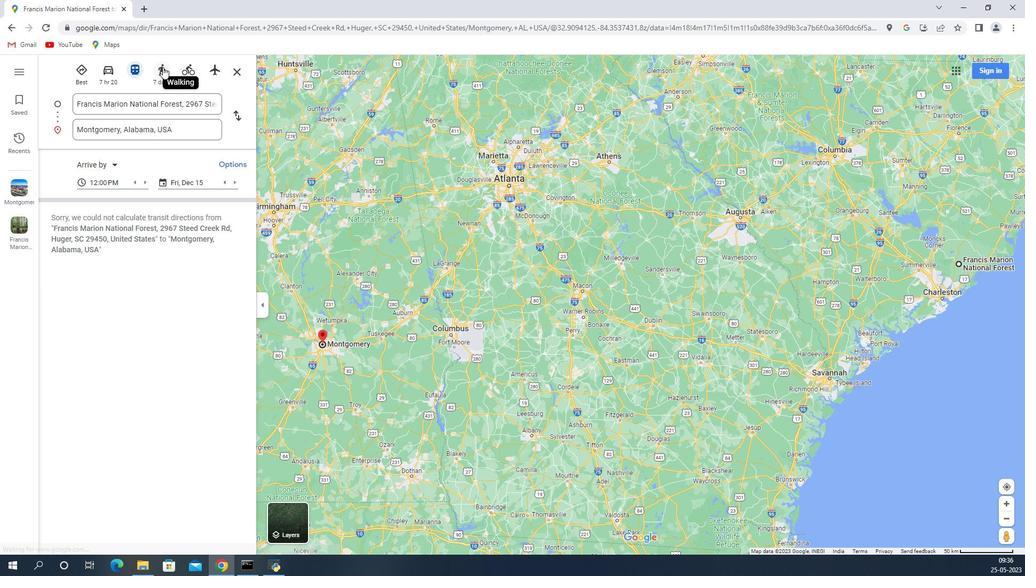 
Action: Mouse pressed left at (889, 67)
Screenshot: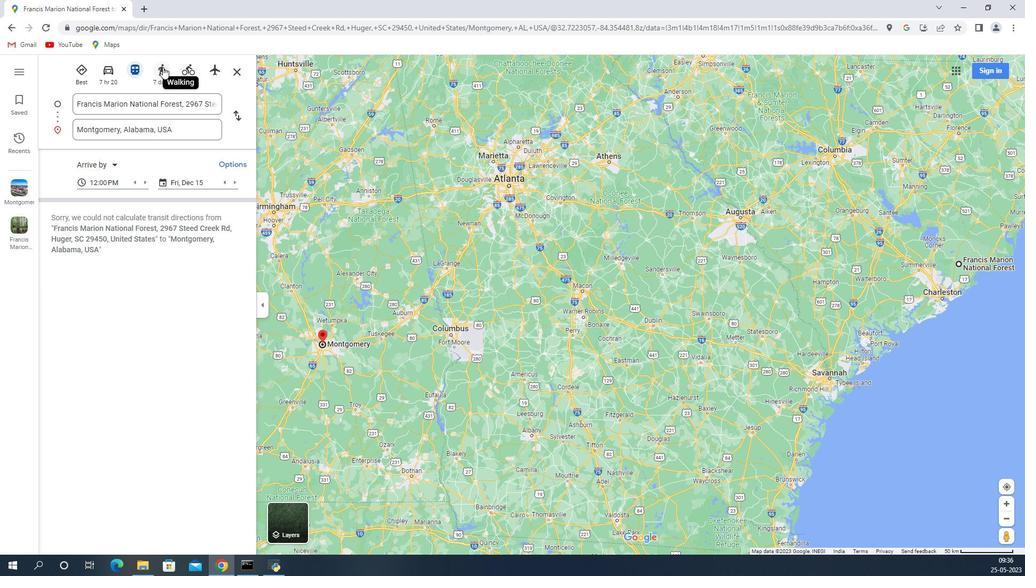 
Action: Mouse moved to (866, 74)
Screenshot: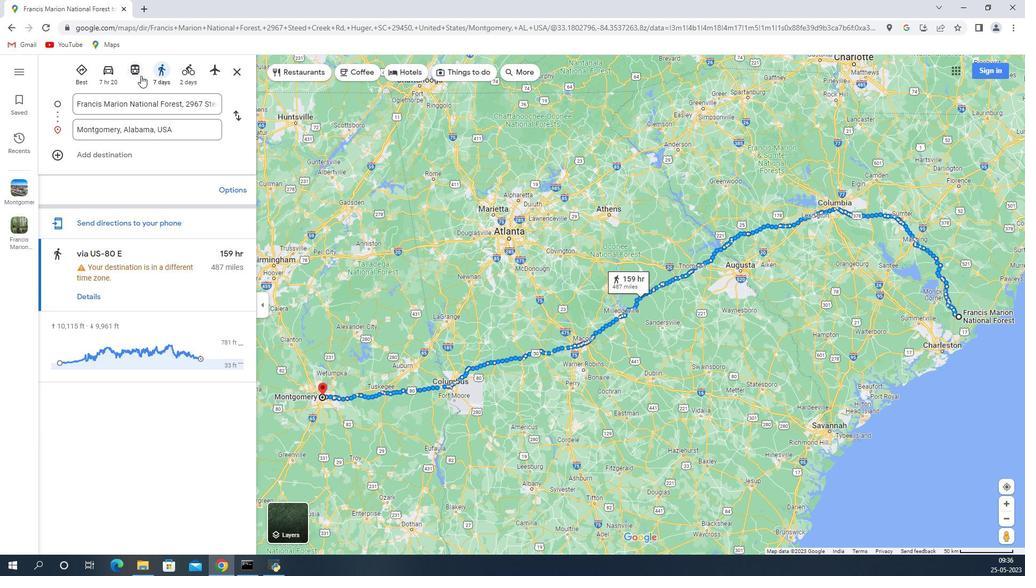 
Action: Mouse pressed left at (866, 74)
Screenshot: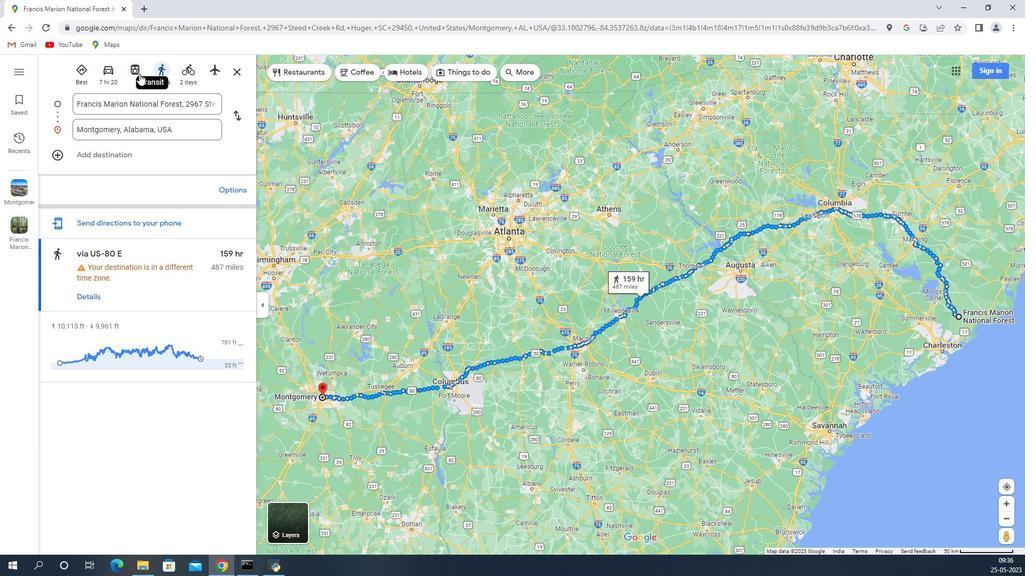
Action: Mouse moved to (925, 279)
Screenshot: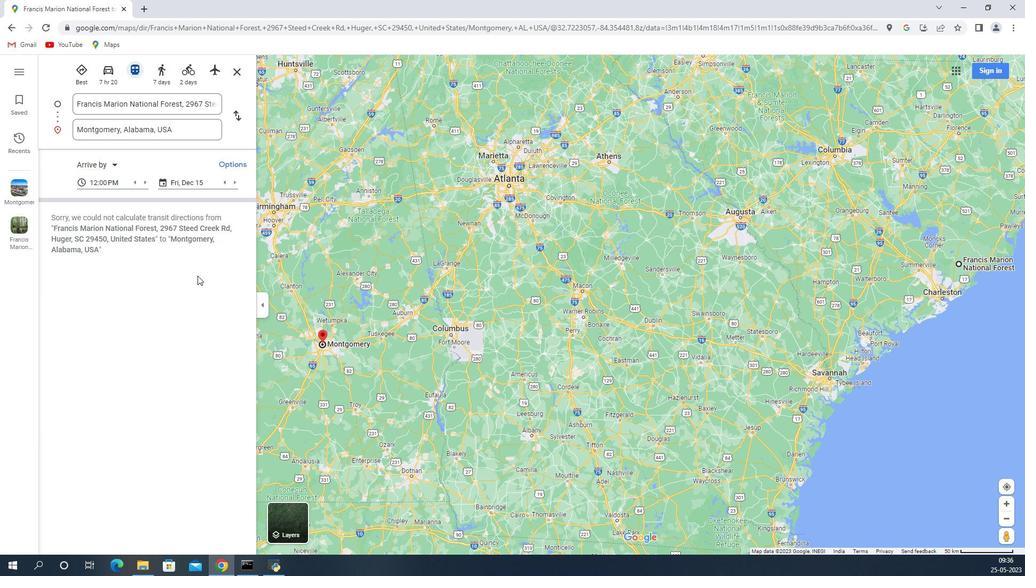 
